 Task: Add Atlantic Salmon Fillet Farm Fresh to the cart.
Action: Mouse moved to (272, 135)
Screenshot: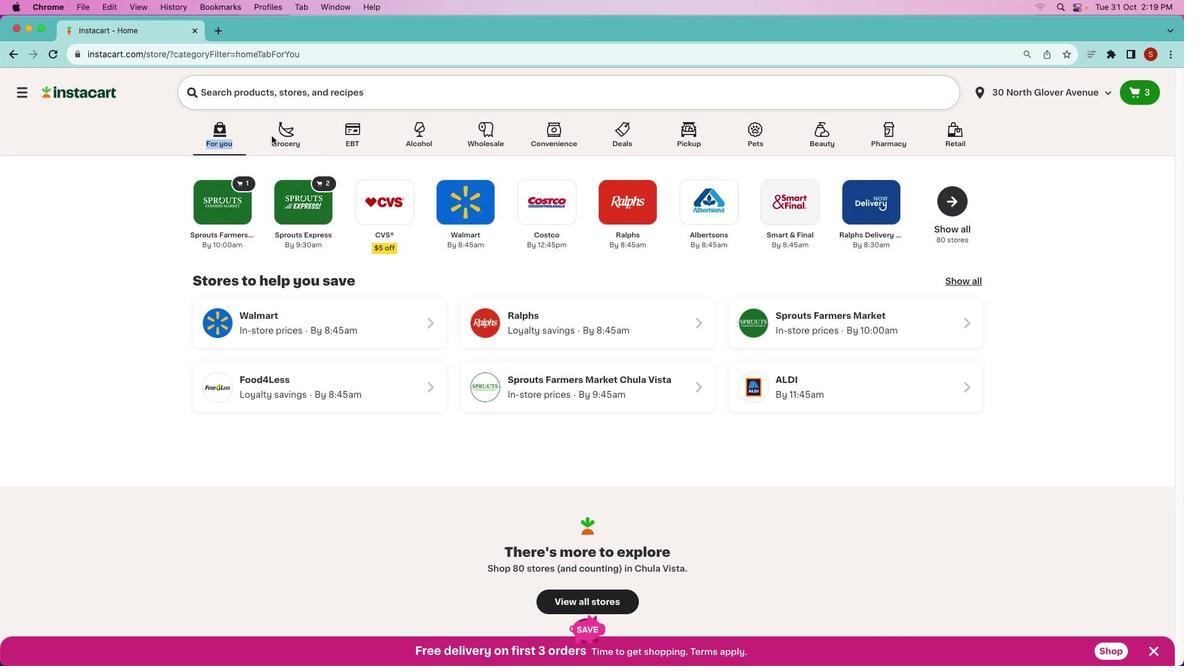 
Action: Mouse pressed left at (272, 135)
Screenshot: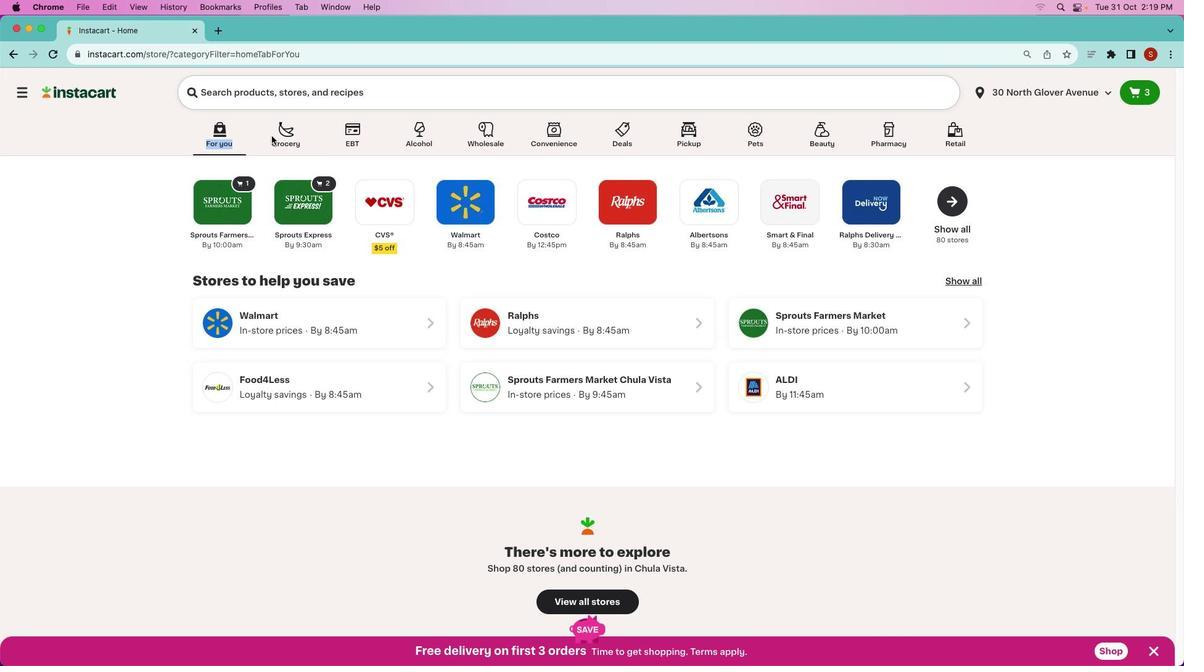 
Action: Mouse moved to (272, 135)
Screenshot: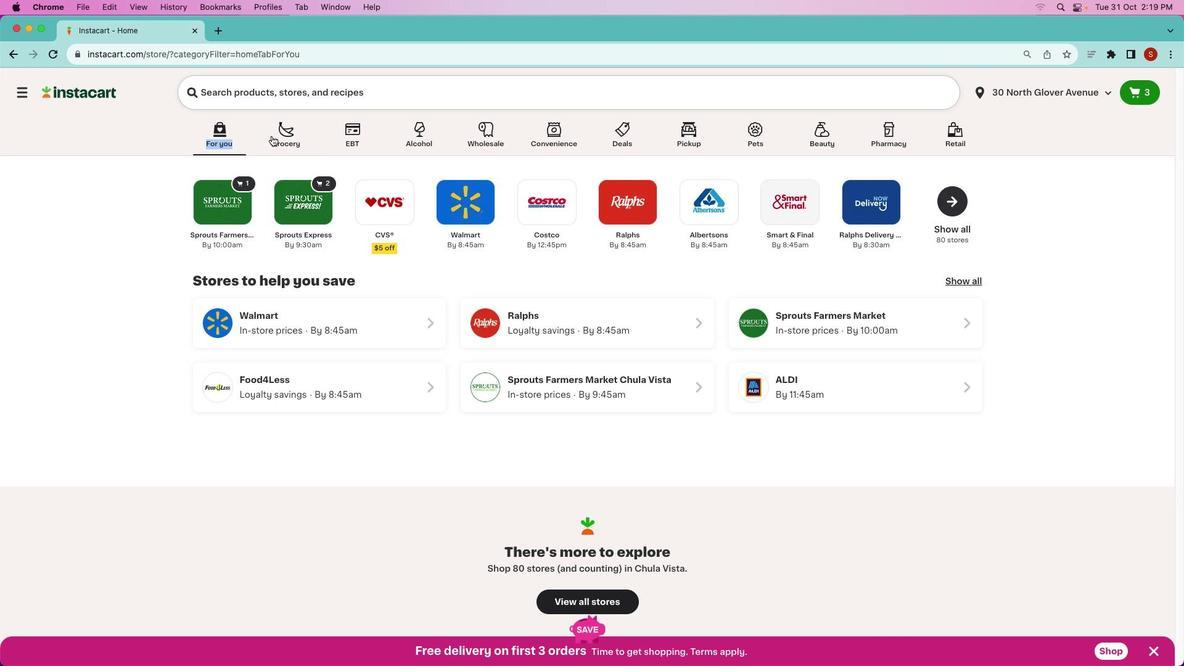 
Action: Mouse pressed left at (272, 135)
Screenshot: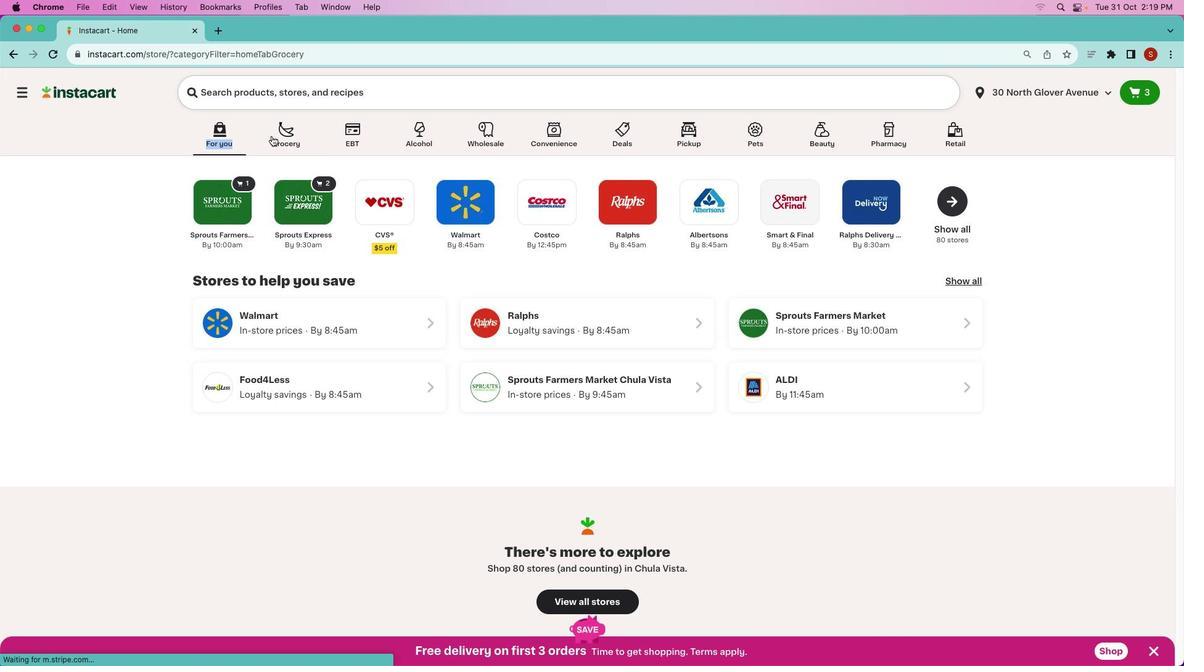 
Action: Mouse moved to (323, 188)
Screenshot: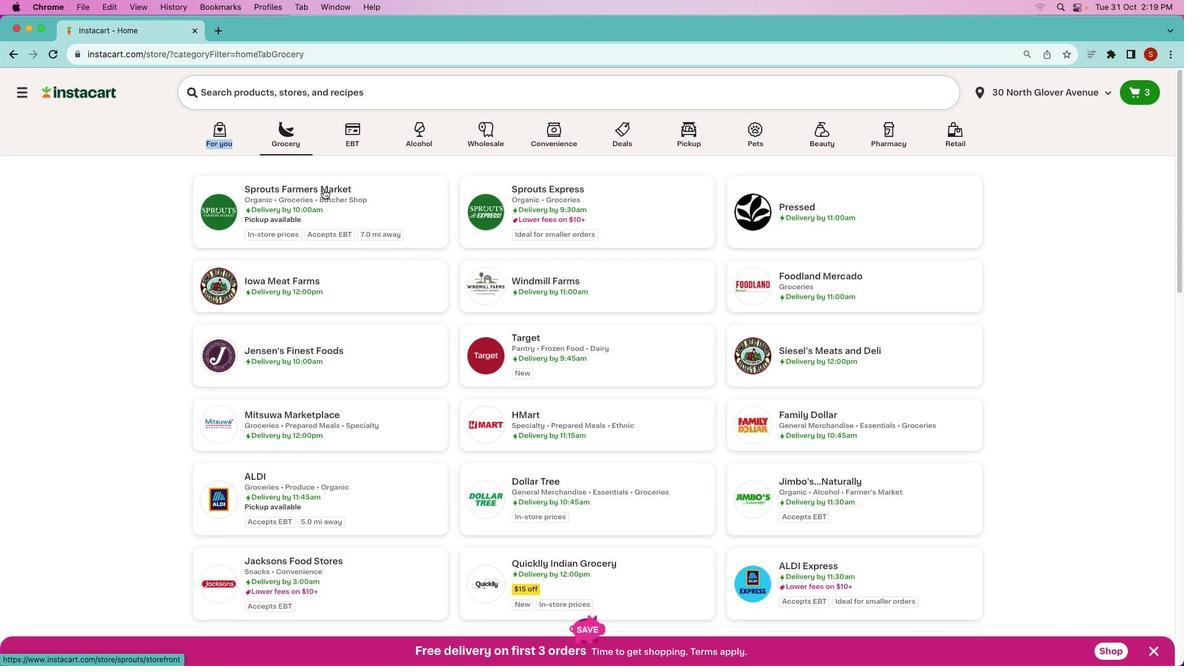 
Action: Mouse pressed left at (323, 188)
Screenshot: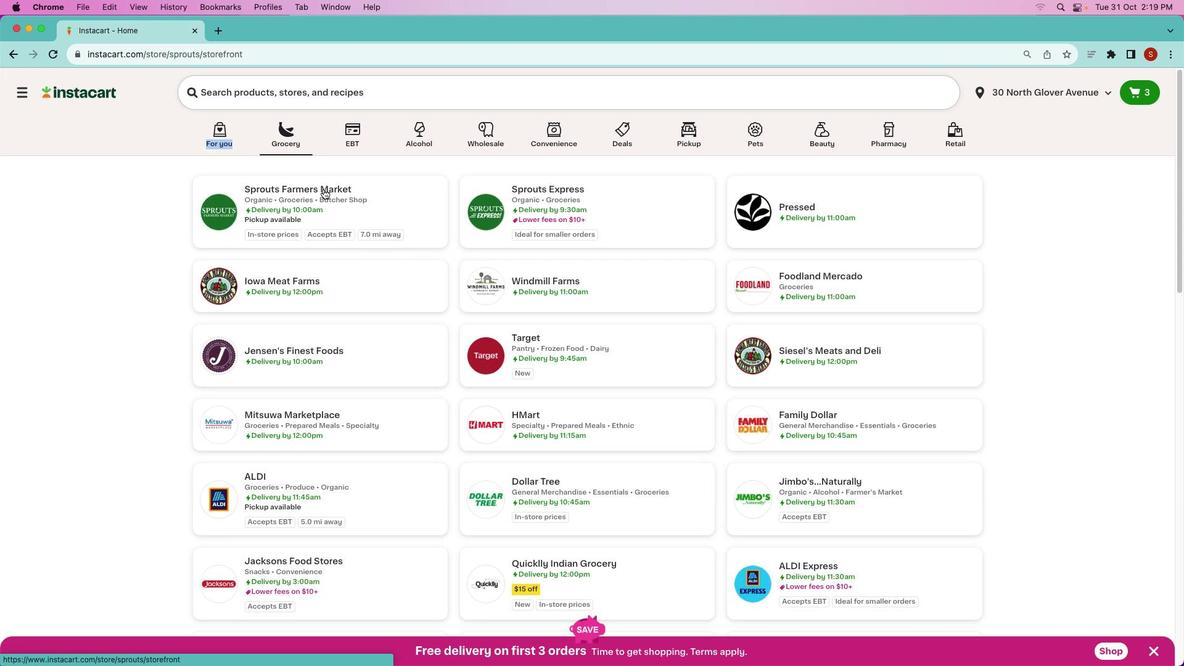 
Action: Mouse moved to (550, 141)
Screenshot: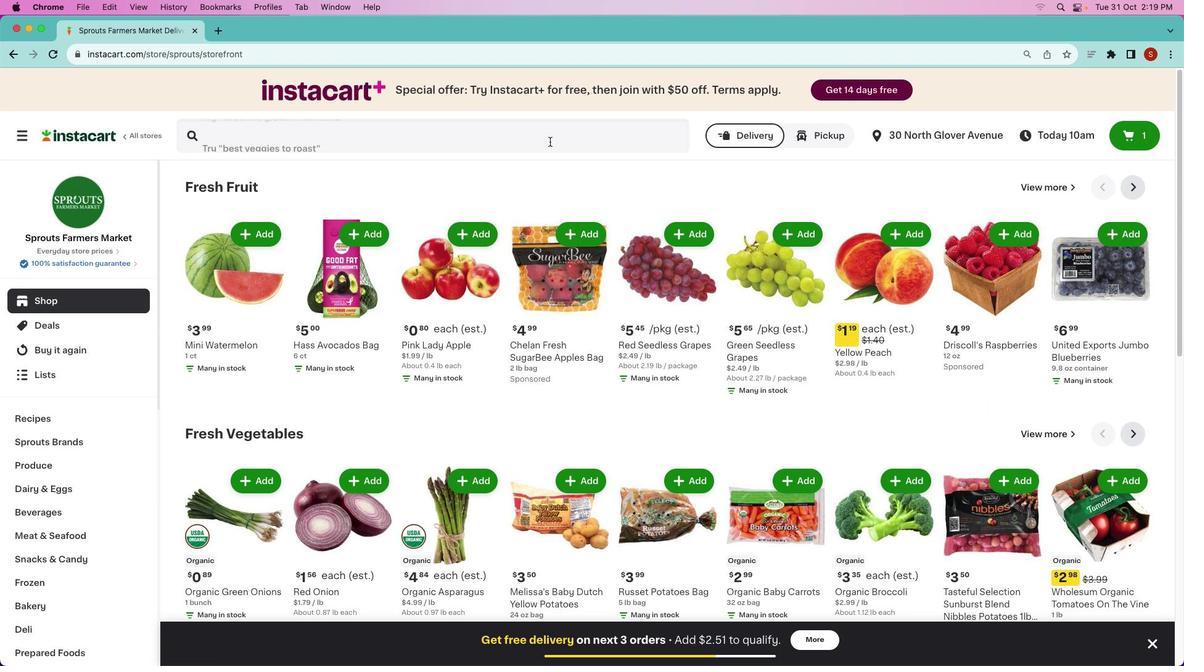 
Action: Mouse pressed left at (550, 141)
Screenshot: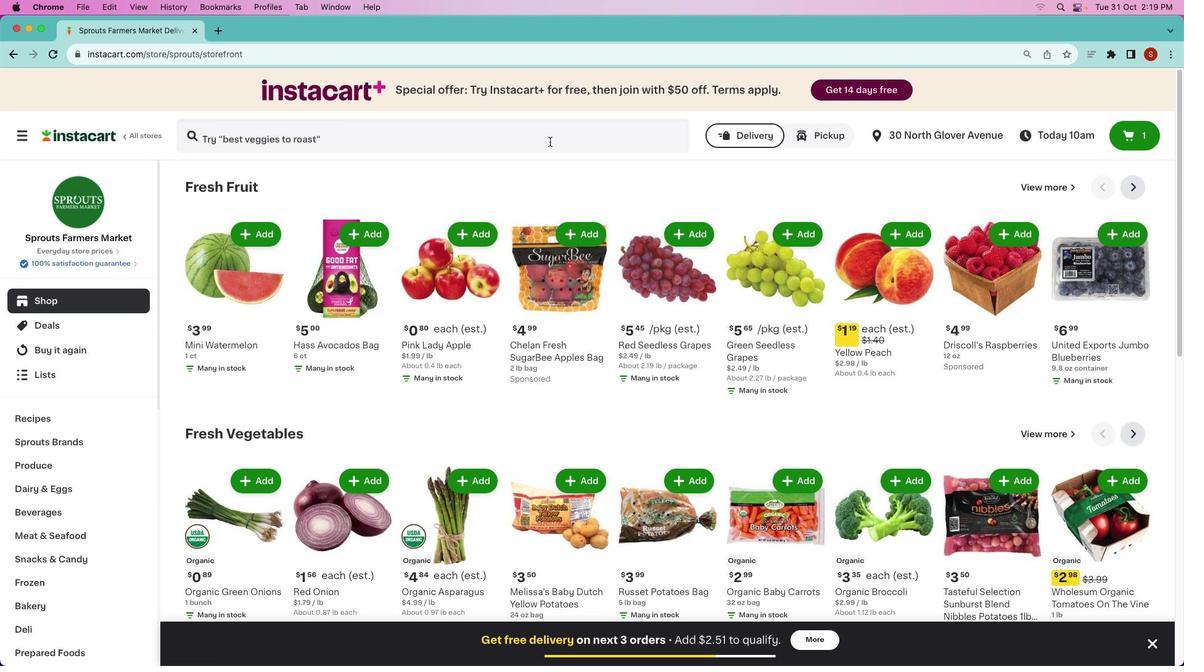 
Action: Key pressed Key.shift_r'A''t''l''a''n''t''i''c'Key.space's''a''l''m''o''n'Key.space'f''i''l''l''e''t'Key.space'f''a''m'Key.backspace'r''m'Key.space'f''r''e''s''t'Key.backspace'h'
Screenshot: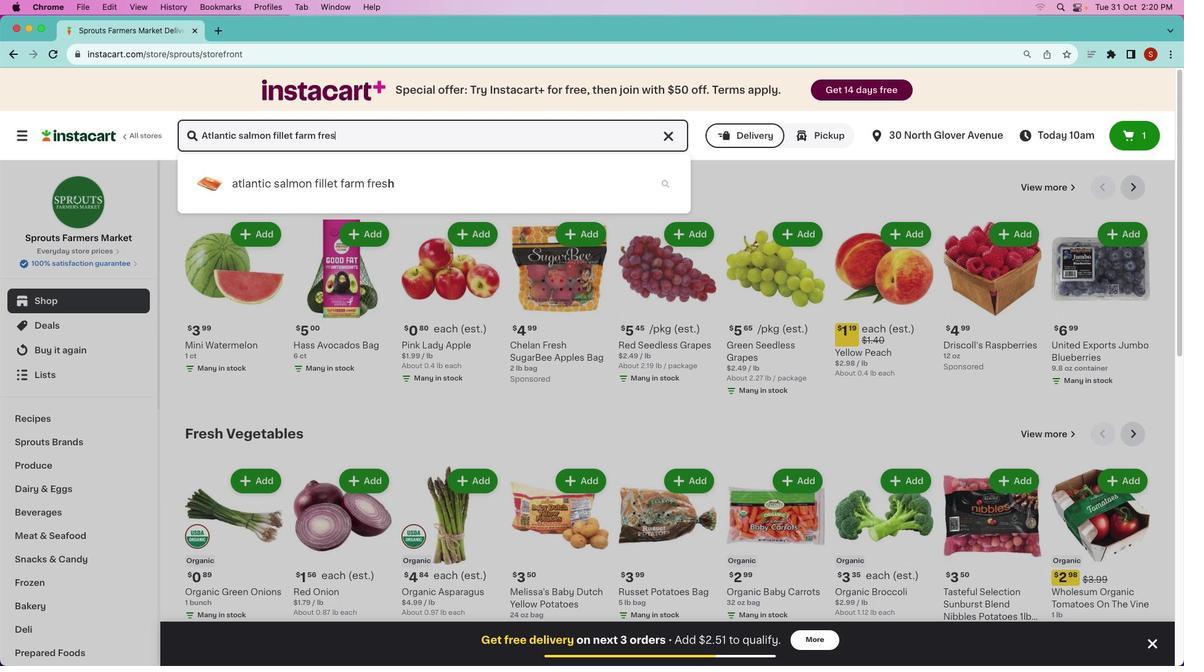 
Action: Mouse moved to (418, 143)
Screenshot: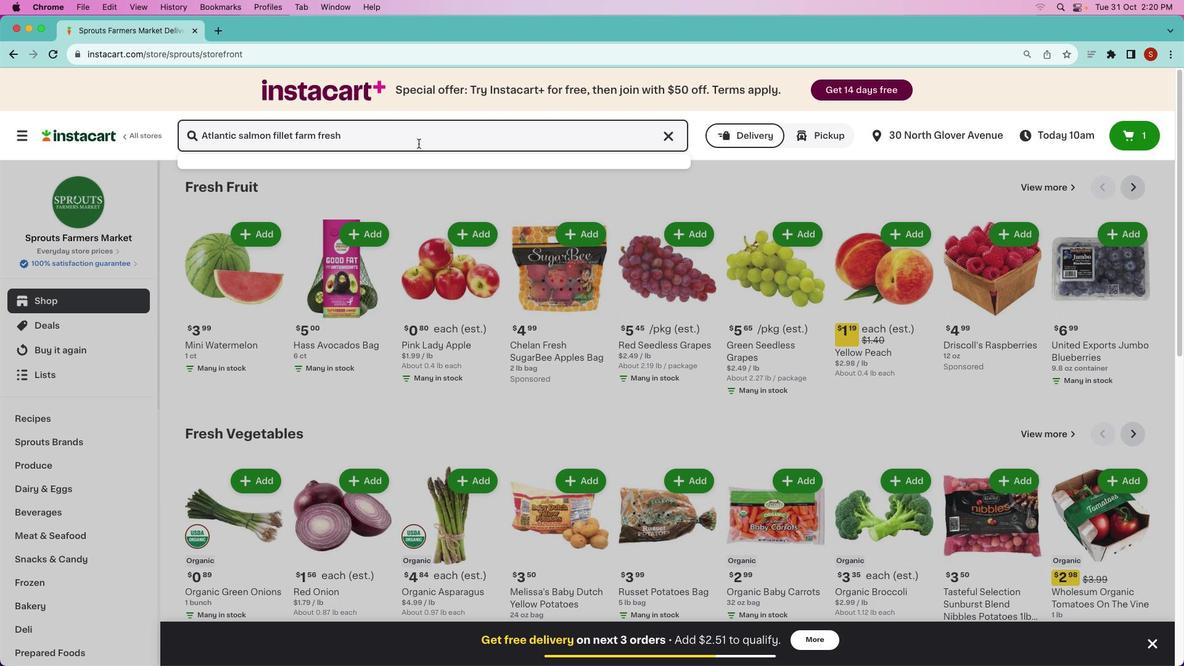
Action: Key pressed Key.enter
Screenshot: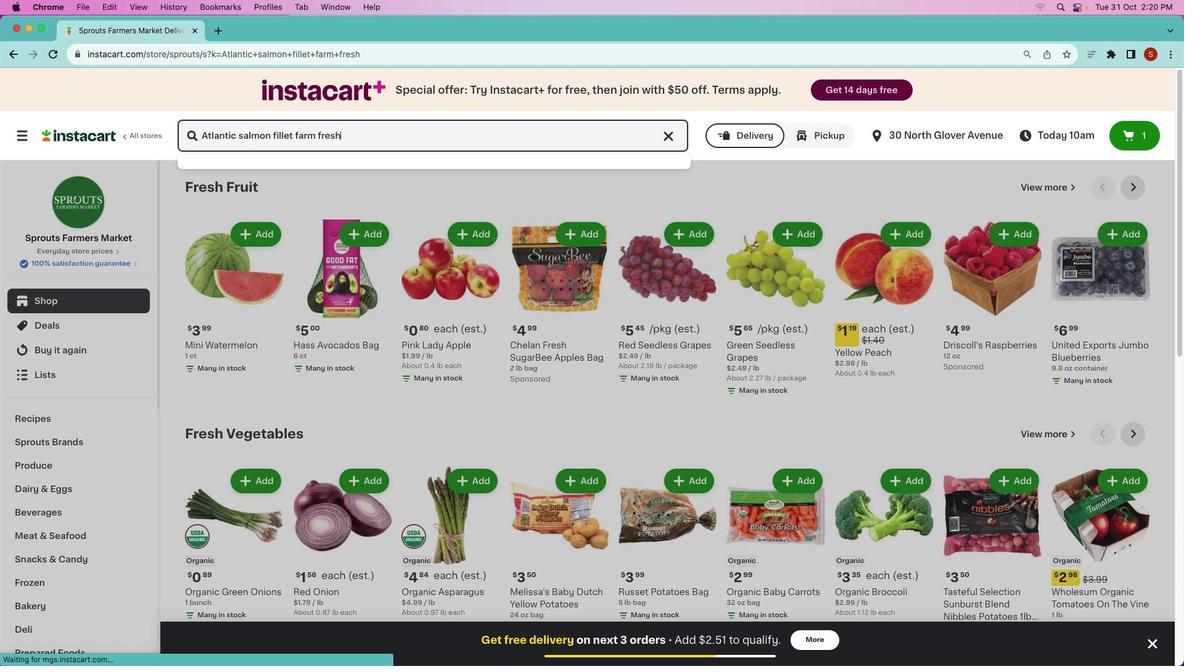 
Action: Mouse moved to (515, 255)
Screenshot: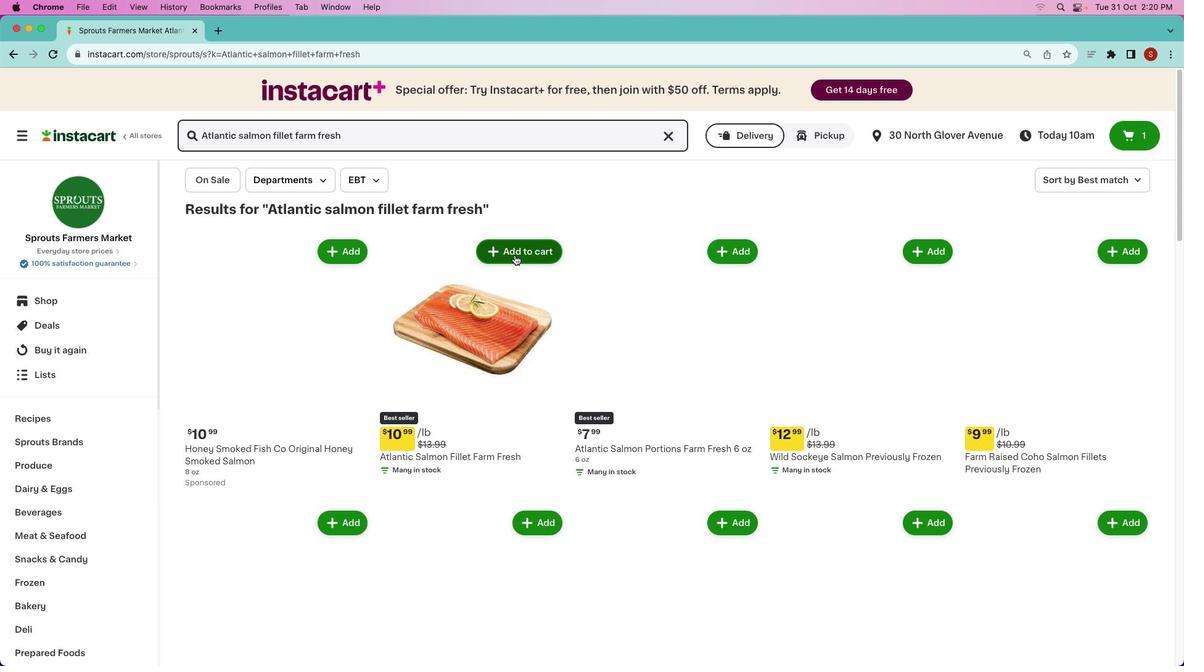 
Action: Mouse pressed left at (515, 255)
Screenshot: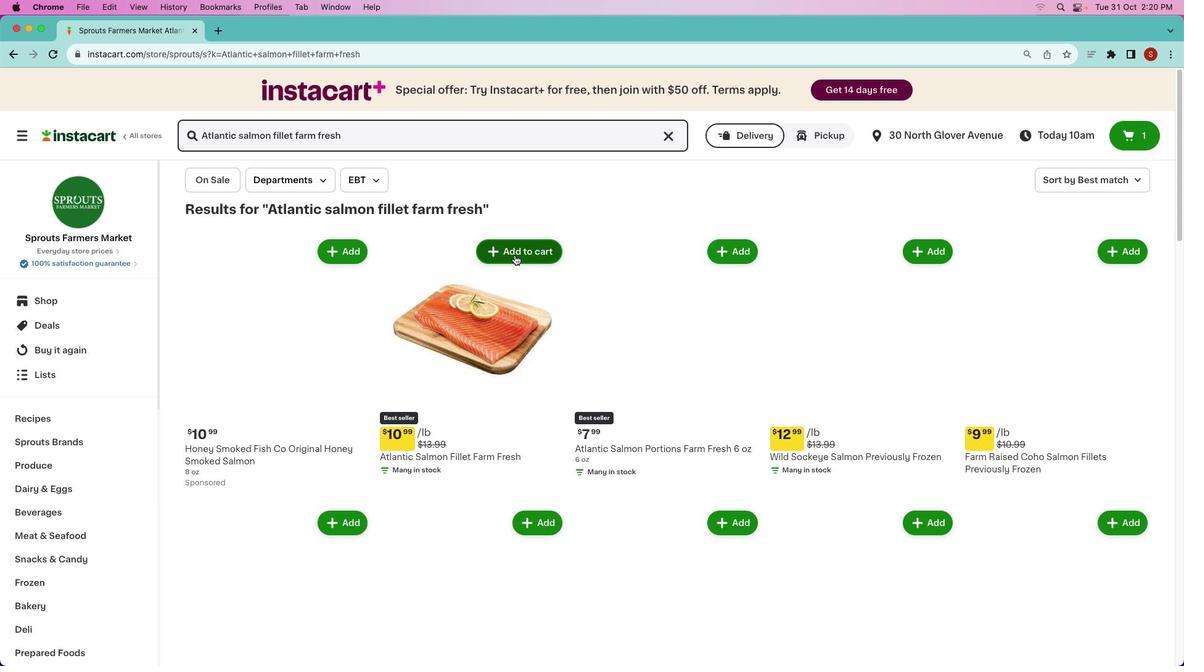 
Action: Mouse moved to (499, 315)
Screenshot: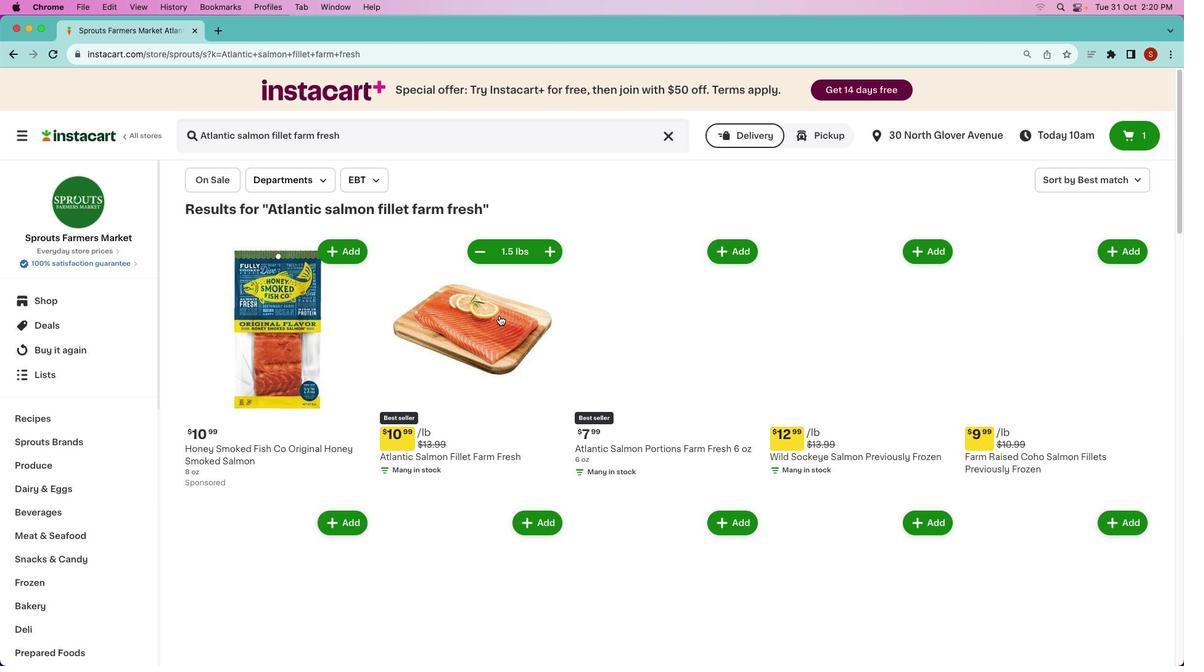 
